 Task: Check the sale-to-list ratio of ranch in the last 3 years.
Action: Mouse moved to (836, 202)
Screenshot: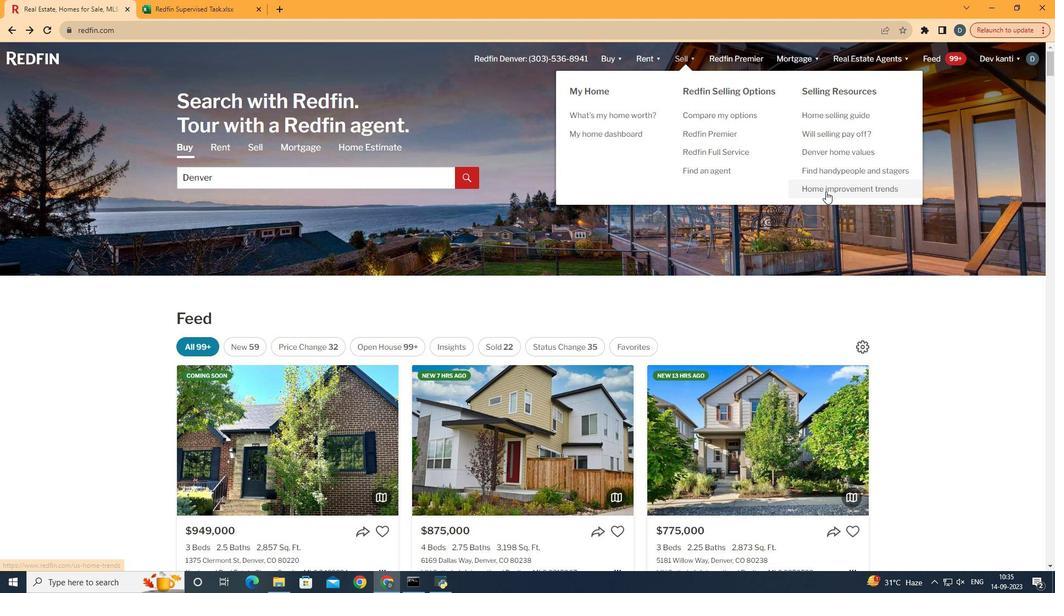 
Action: Mouse pressed left at (836, 202)
Screenshot: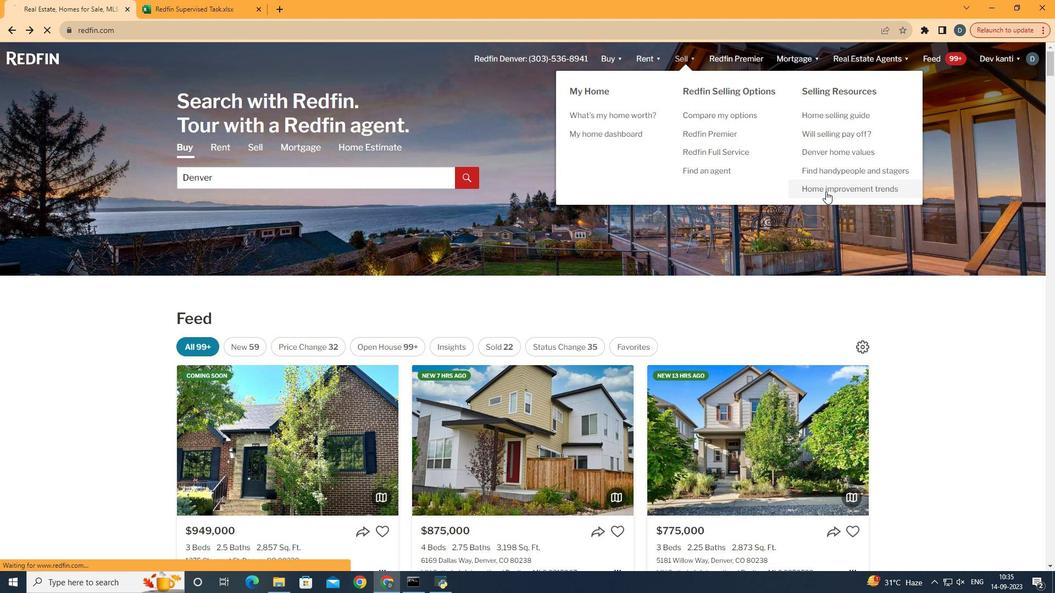 
Action: Mouse moved to (265, 215)
Screenshot: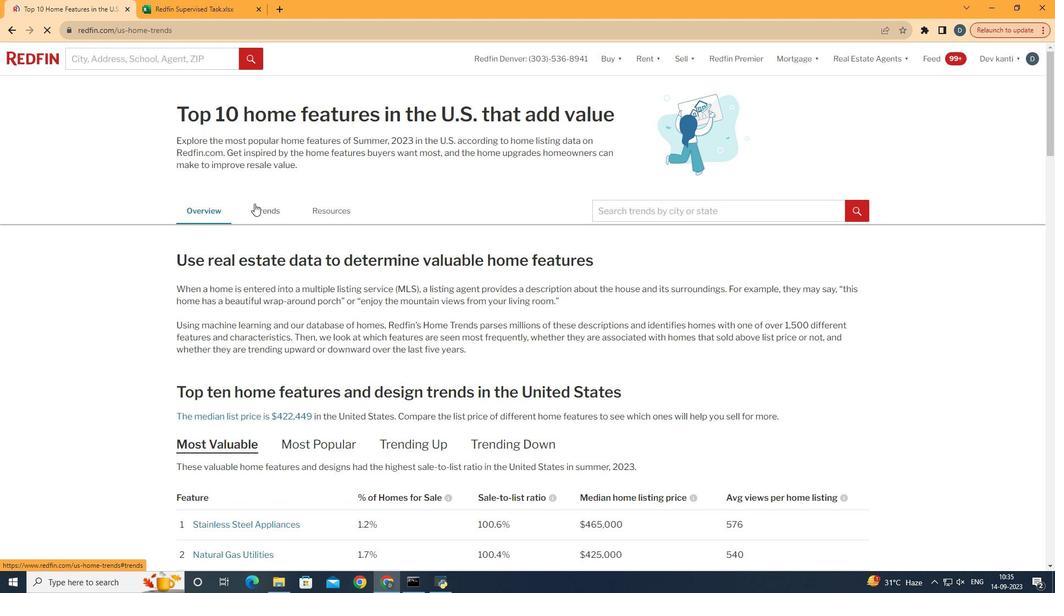 
Action: Mouse pressed left at (265, 215)
Screenshot: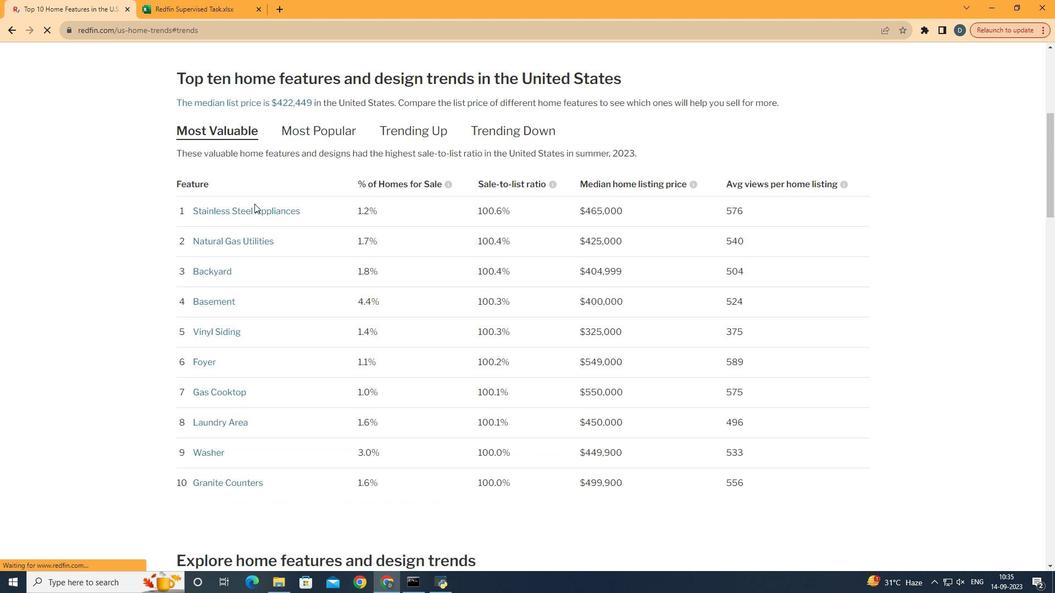 
Action: Mouse moved to (389, 271)
Screenshot: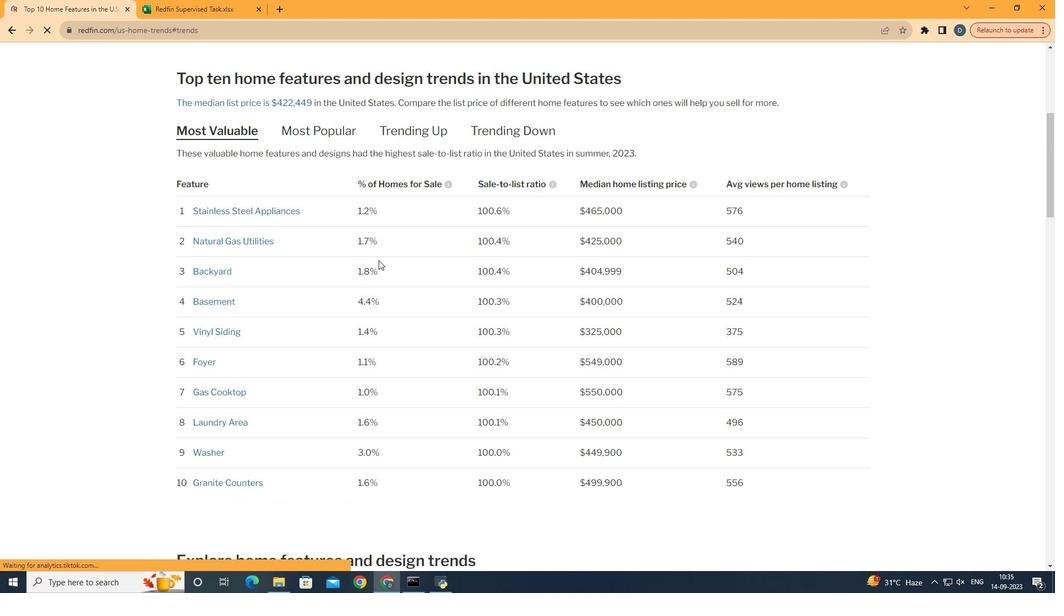 
Action: Mouse scrolled (389, 271) with delta (0, 0)
Screenshot: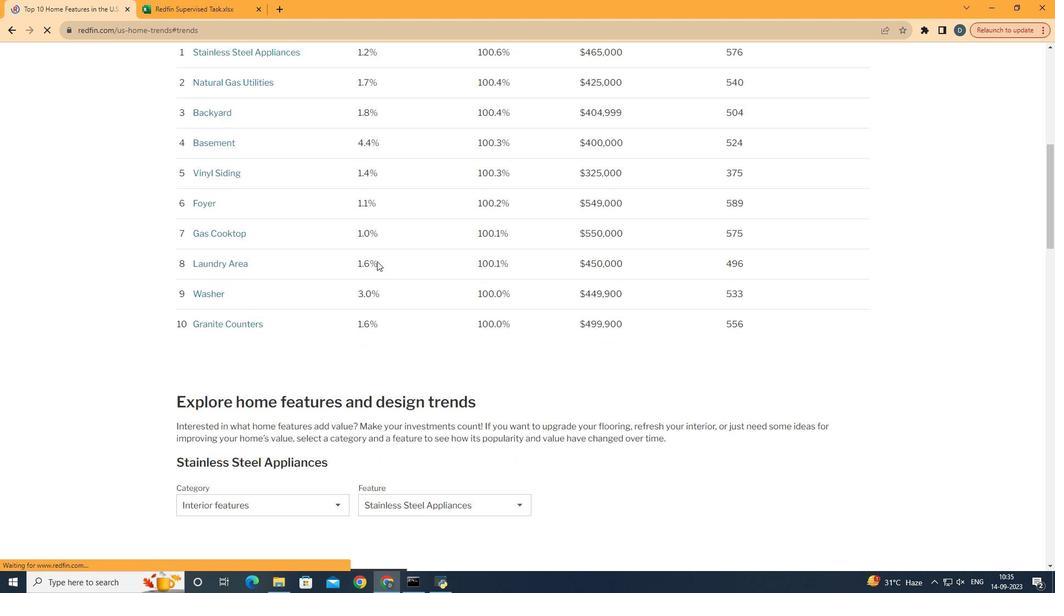 
Action: Mouse scrolled (389, 271) with delta (0, 0)
Screenshot: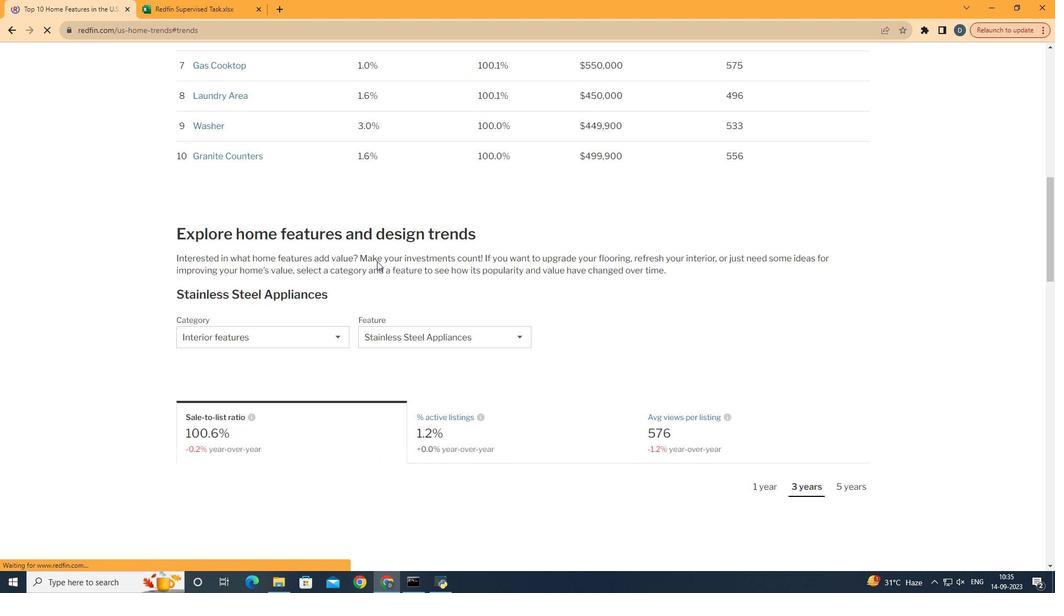 
Action: Mouse moved to (389, 272)
Screenshot: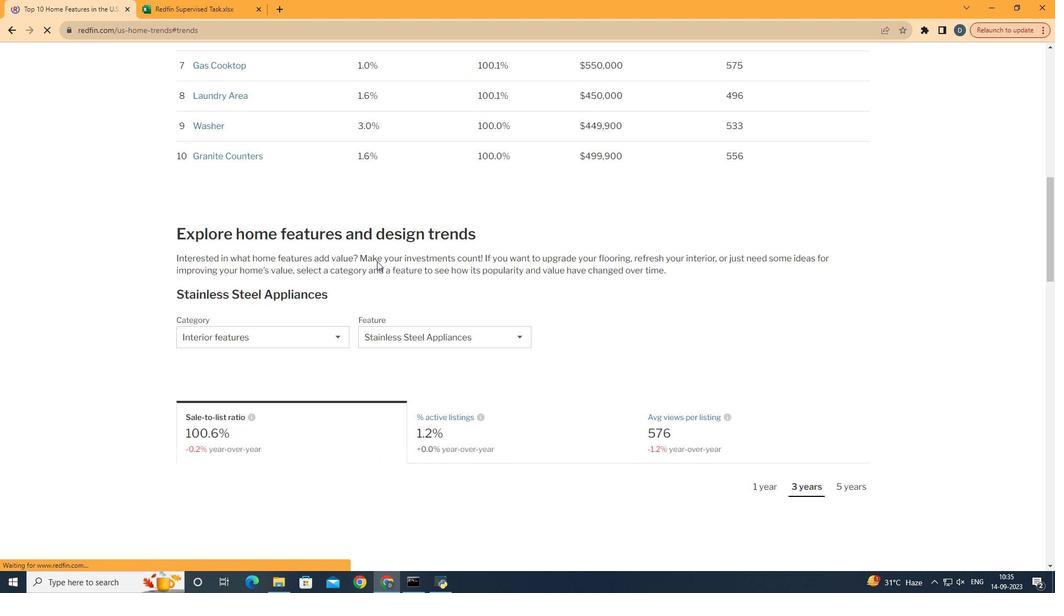 
Action: Mouse scrolled (389, 272) with delta (0, 0)
Screenshot: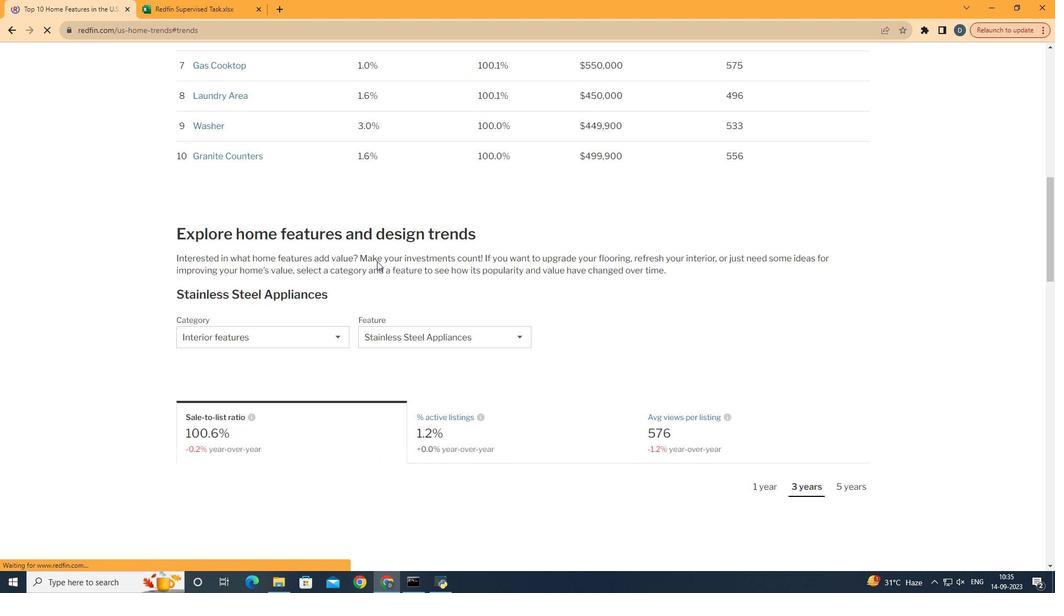 
Action: Mouse moved to (388, 272)
Screenshot: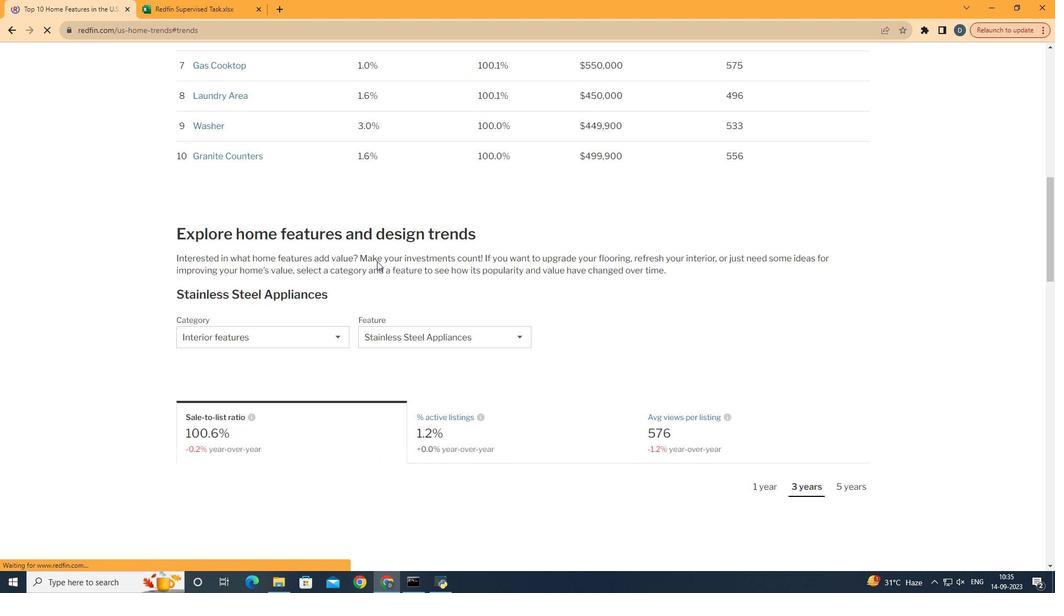 
Action: Mouse scrolled (388, 272) with delta (0, 0)
Screenshot: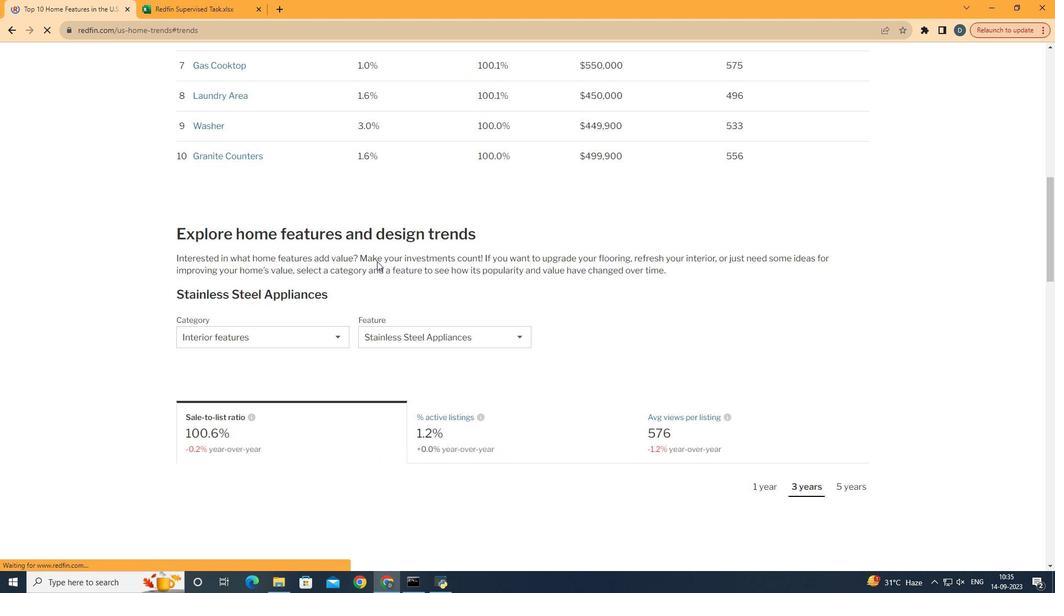 
Action: Mouse scrolled (388, 272) with delta (0, 0)
Screenshot: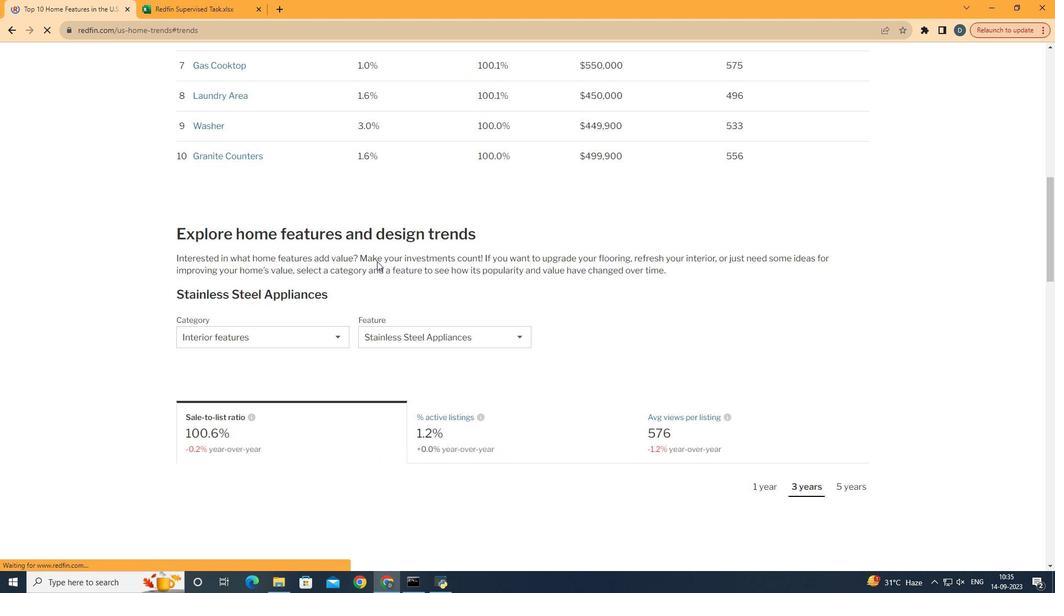 
Action: Mouse scrolled (388, 272) with delta (0, 0)
Screenshot: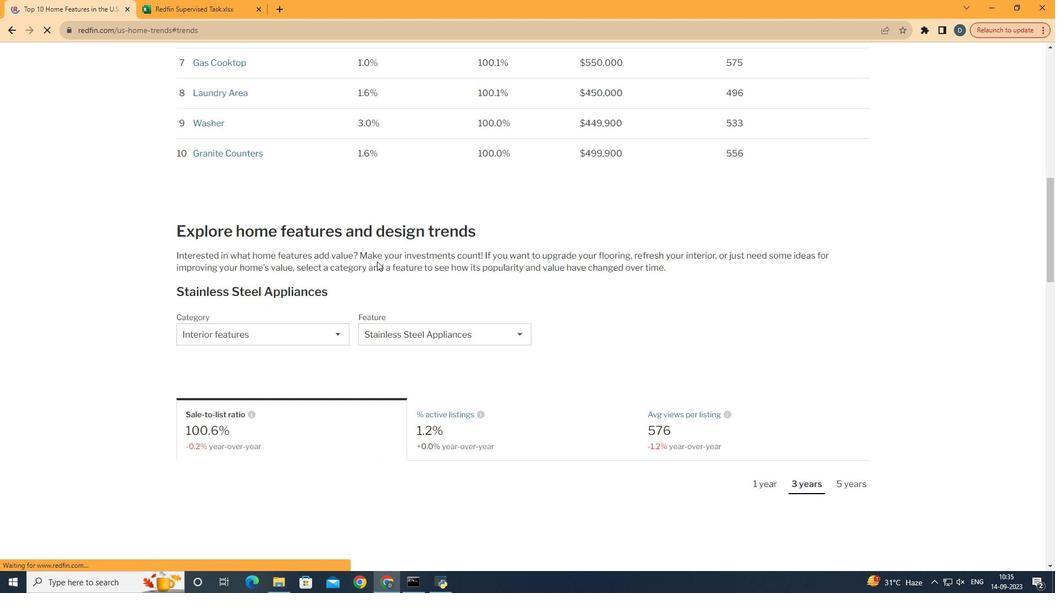 
Action: Mouse scrolled (388, 272) with delta (0, 0)
Screenshot: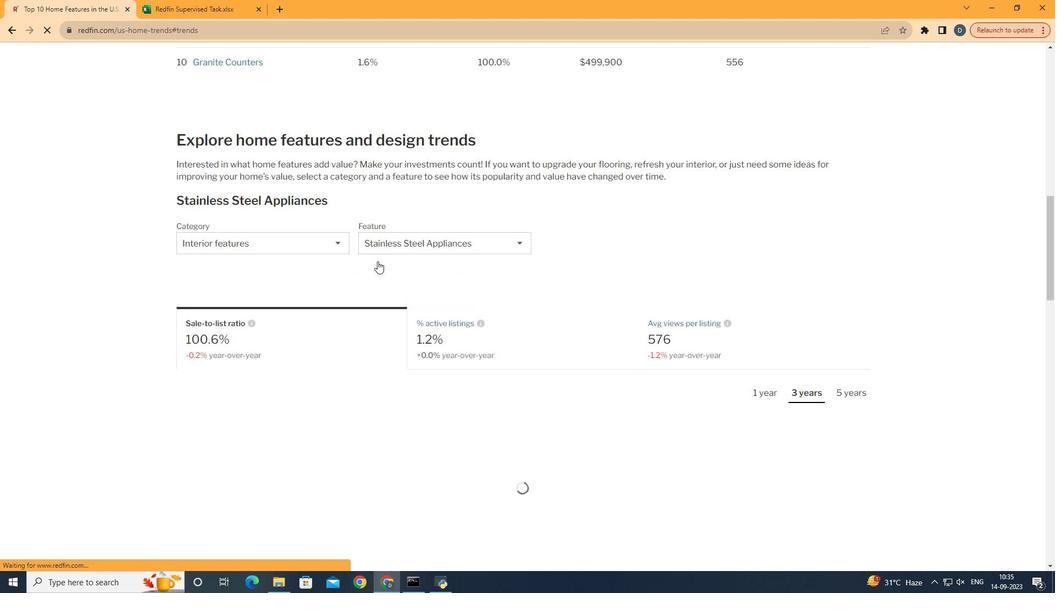 
Action: Mouse scrolled (388, 272) with delta (0, 0)
Screenshot: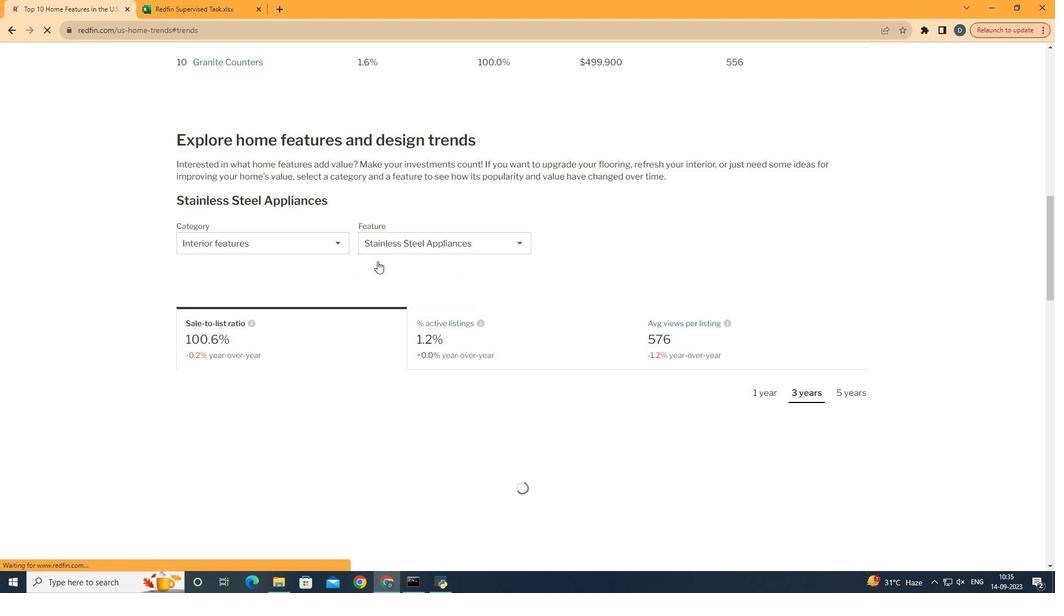 
Action: Mouse moved to (323, 240)
Screenshot: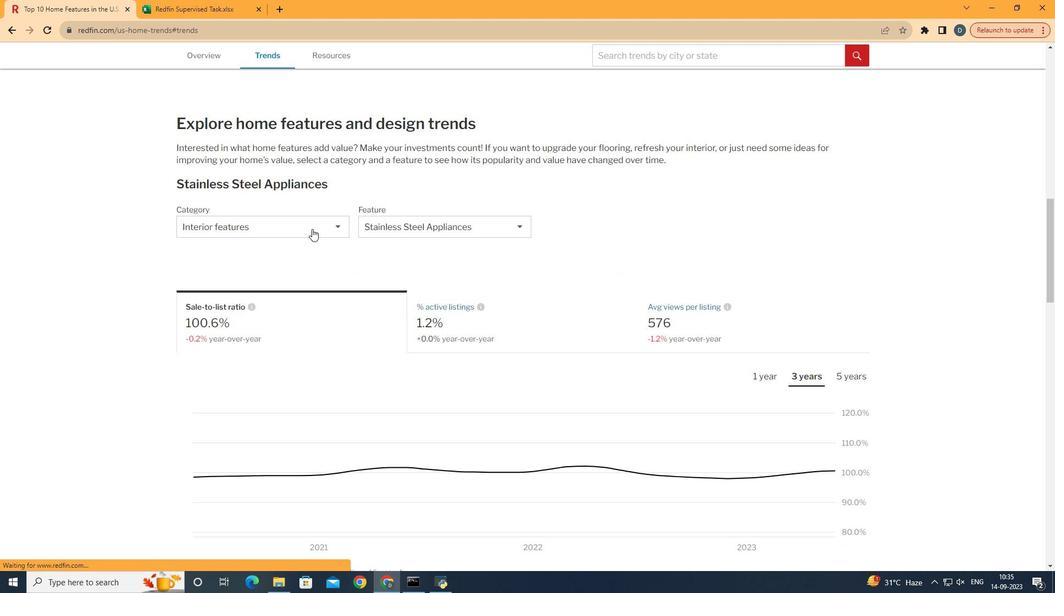 
Action: Mouse scrolled (323, 239) with delta (0, 0)
Screenshot: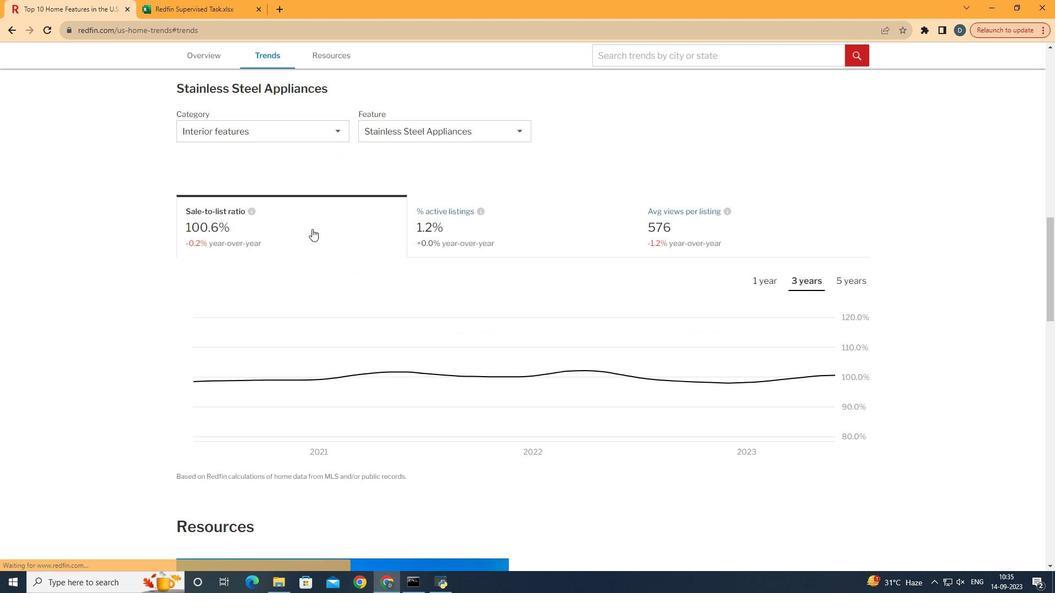 
Action: Mouse scrolled (323, 239) with delta (0, 0)
Screenshot: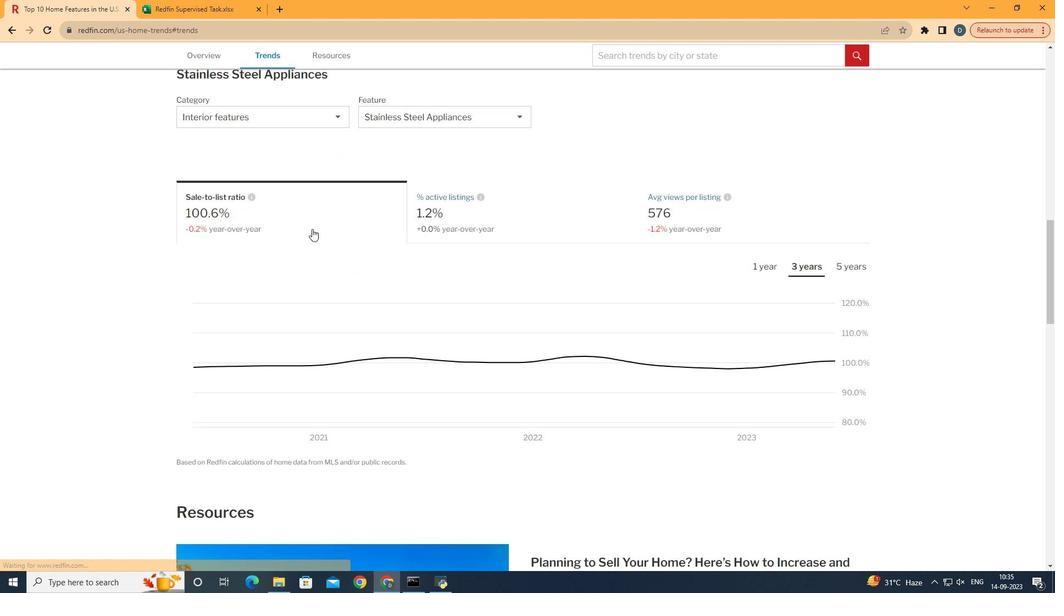 
Action: Mouse moved to (334, 202)
Screenshot: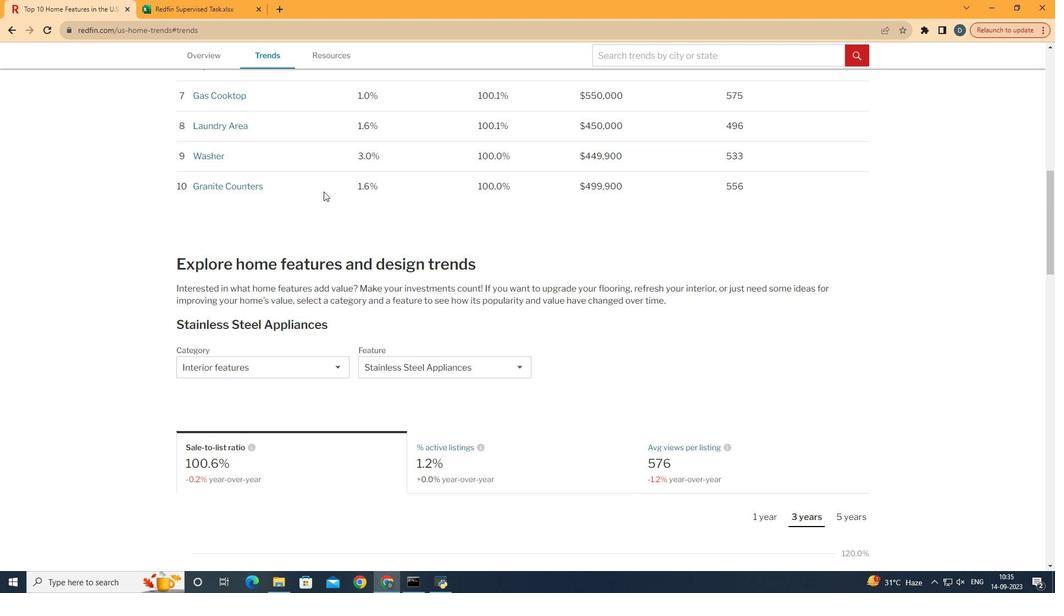 
Action: Mouse scrolled (334, 202) with delta (0, 0)
Screenshot: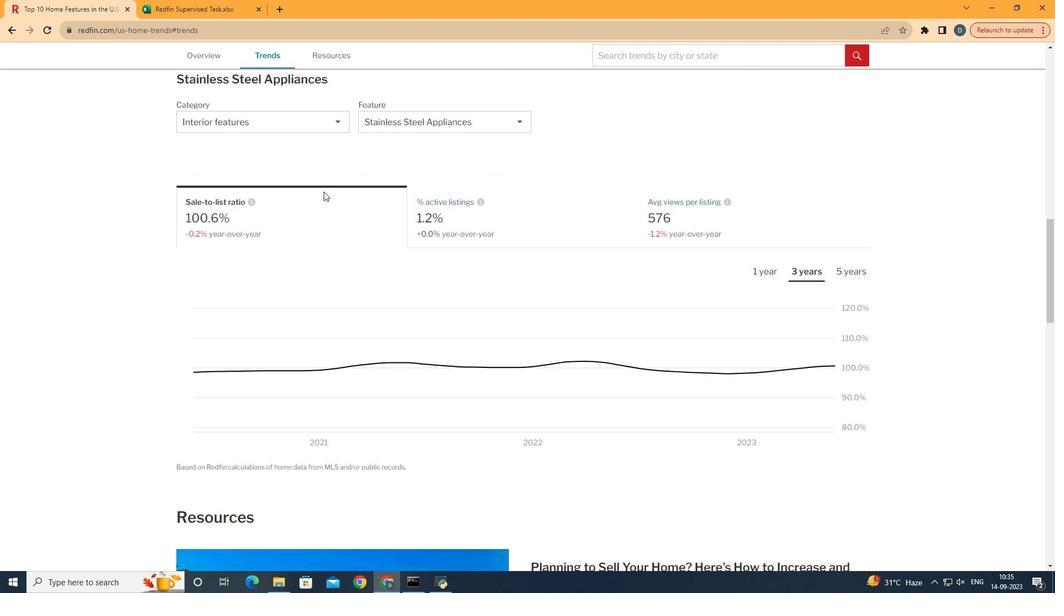 
Action: Mouse scrolled (334, 202) with delta (0, 0)
Screenshot: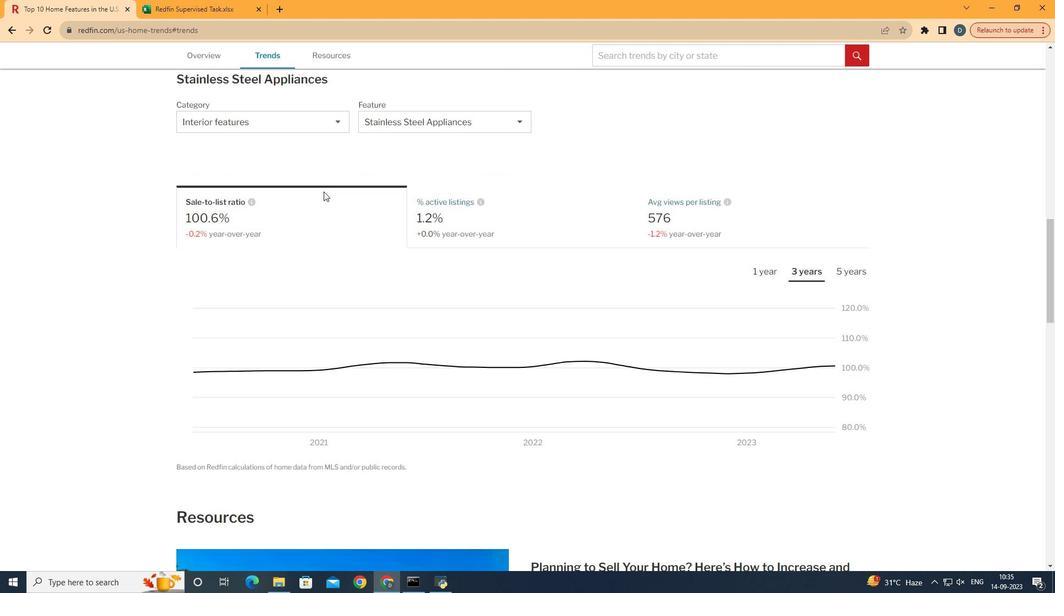 
Action: Mouse scrolled (334, 202) with delta (0, 0)
Screenshot: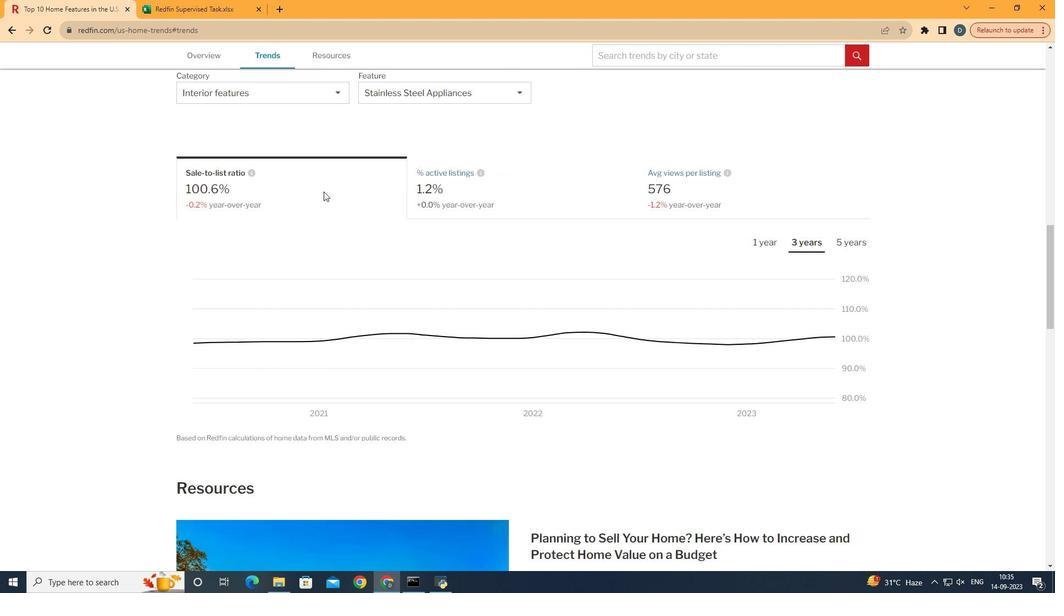 
Action: Mouse scrolled (334, 202) with delta (0, 0)
Screenshot: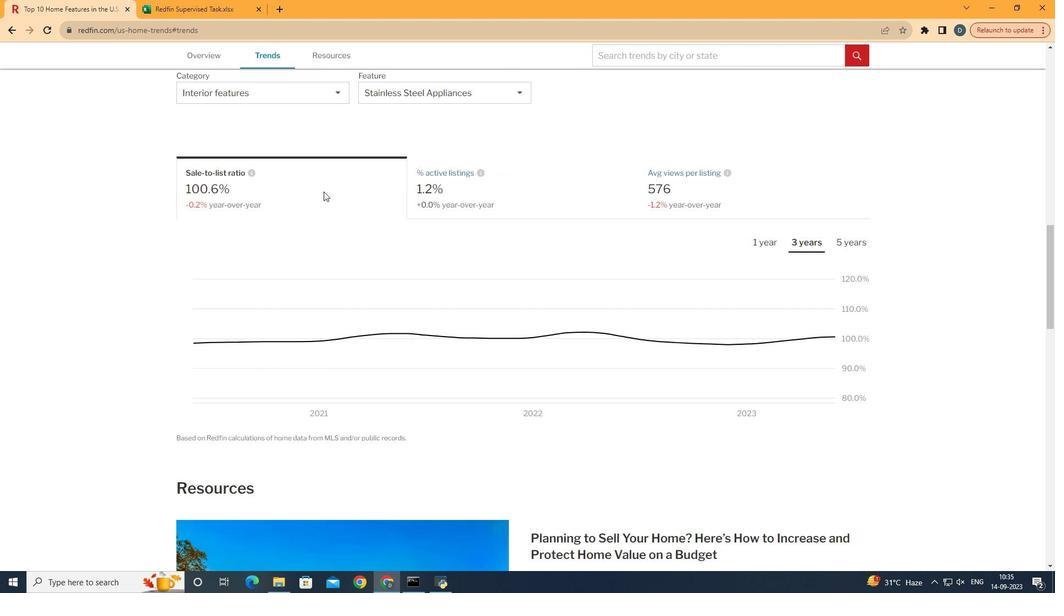 
Action: Mouse scrolled (334, 202) with delta (0, 0)
Screenshot: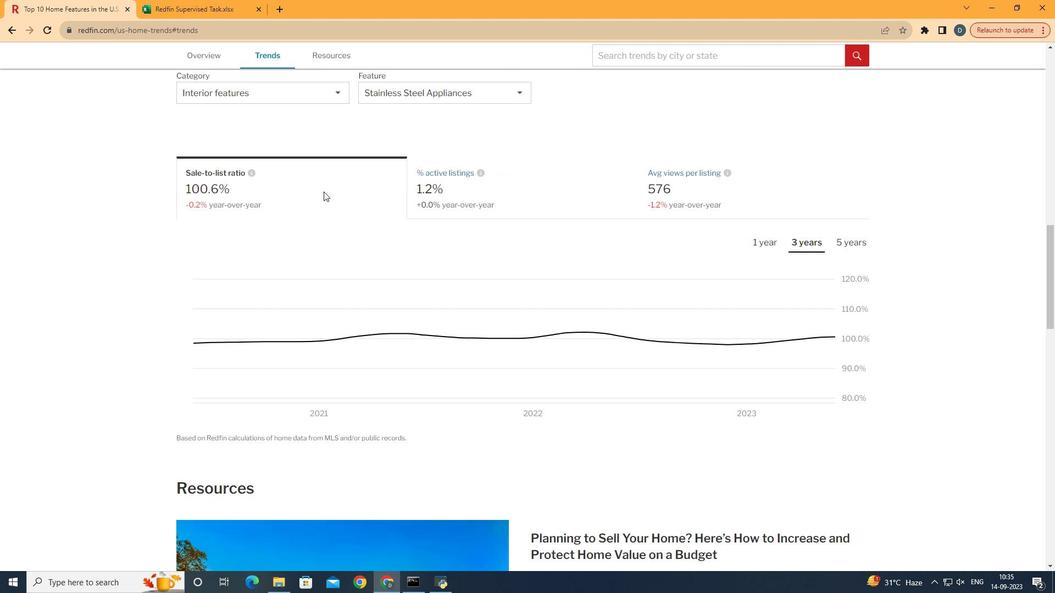 
Action: Mouse moved to (333, 174)
Screenshot: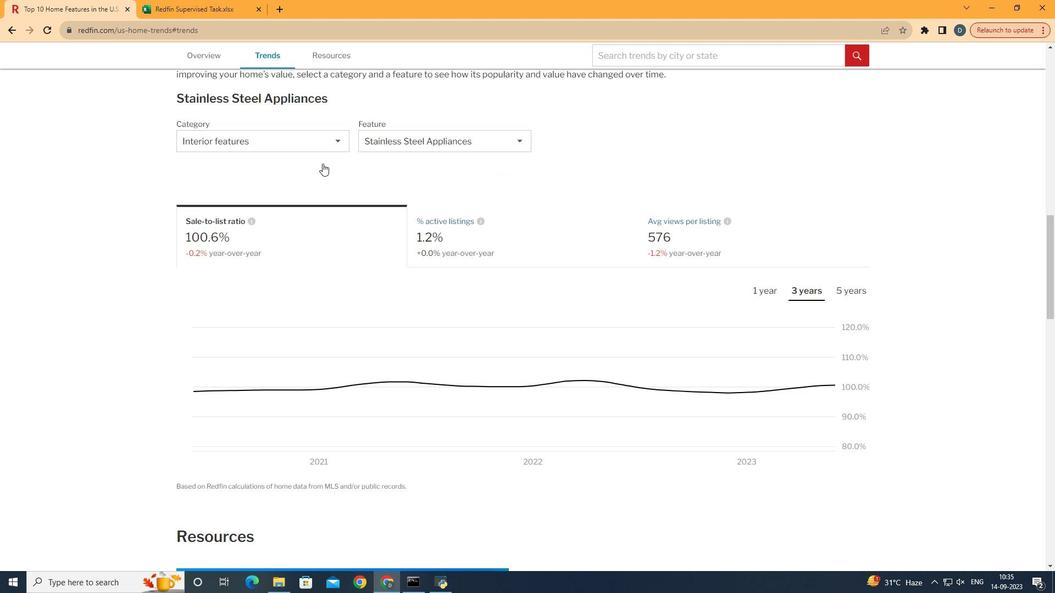 
Action: Mouse scrolled (333, 175) with delta (0, 0)
Screenshot: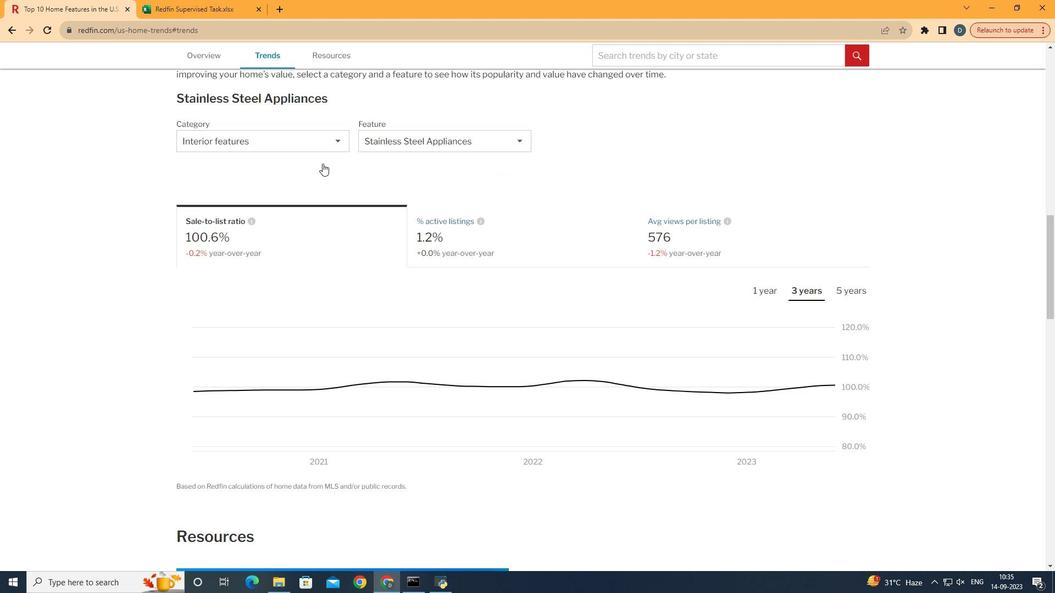 
Action: Mouse moved to (332, 166)
Screenshot: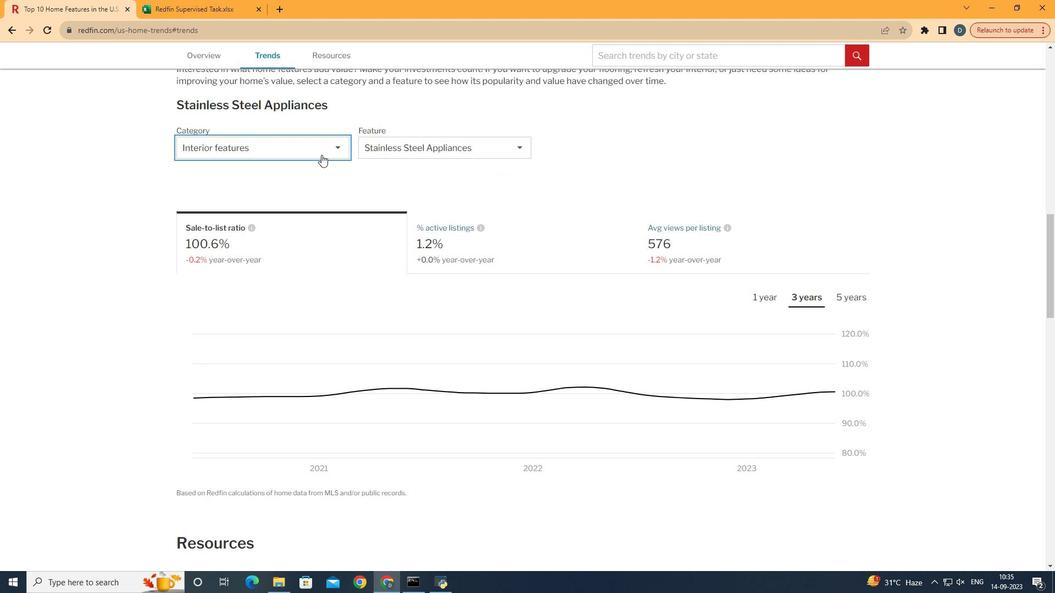 
Action: Mouse pressed left at (332, 166)
Screenshot: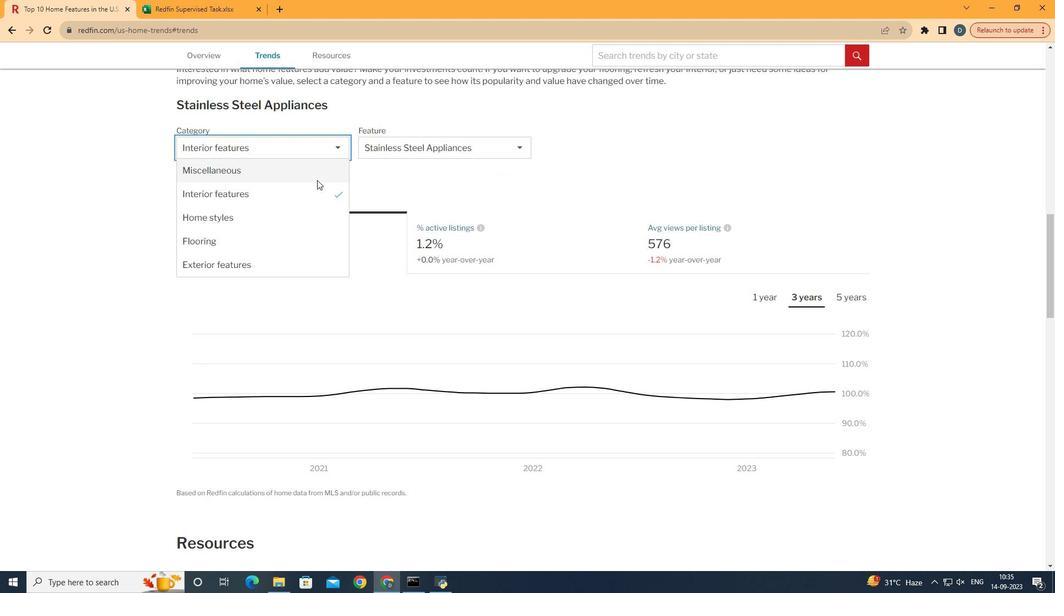 
Action: Mouse moved to (332, 233)
Screenshot: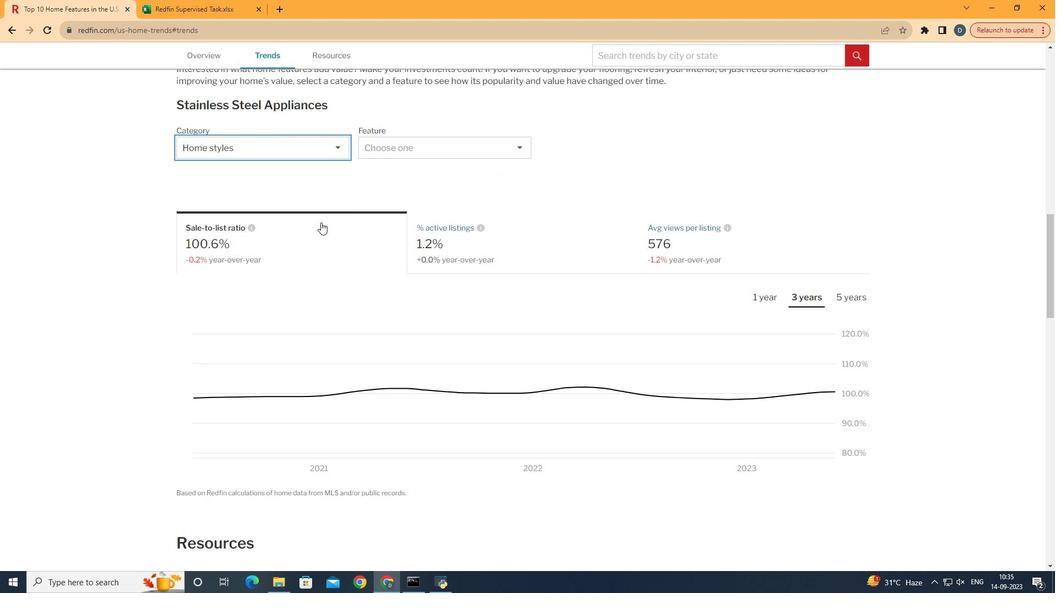 
Action: Mouse pressed left at (332, 233)
Screenshot: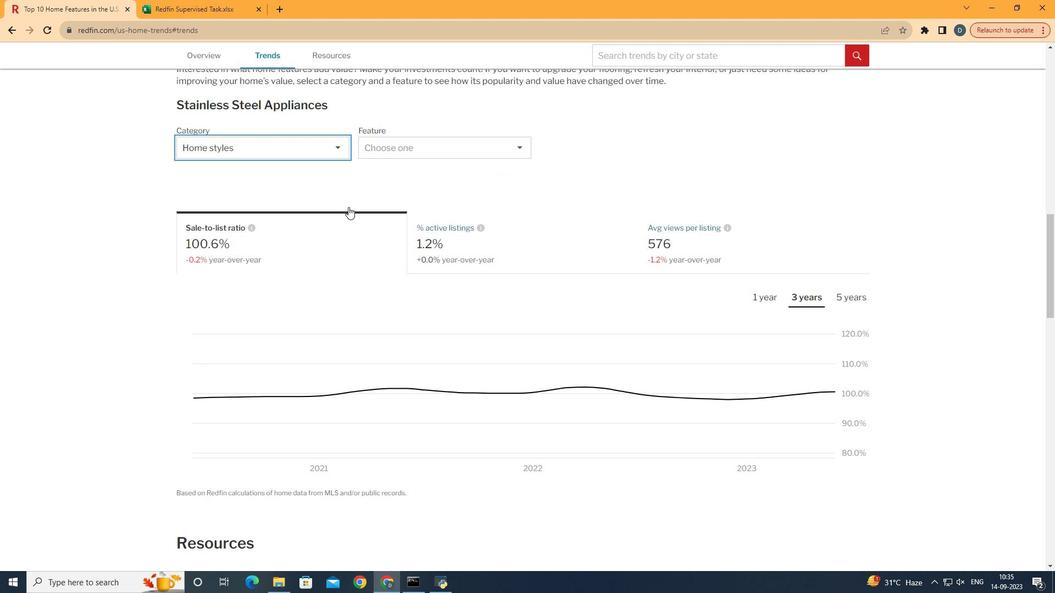
Action: Mouse moved to (463, 146)
Screenshot: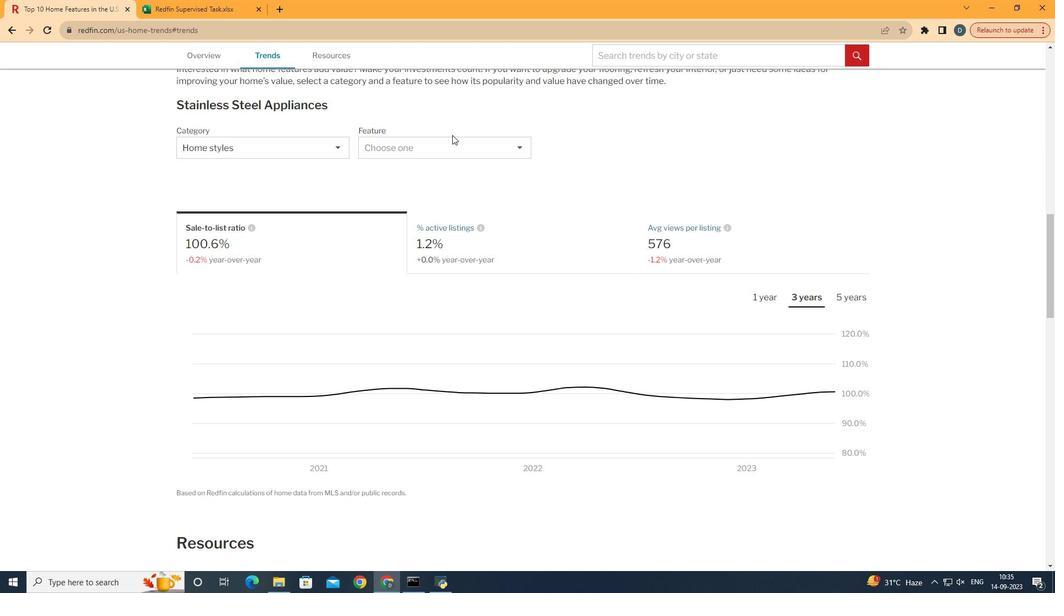 
Action: Mouse pressed left at (463, 146)
Screenshot: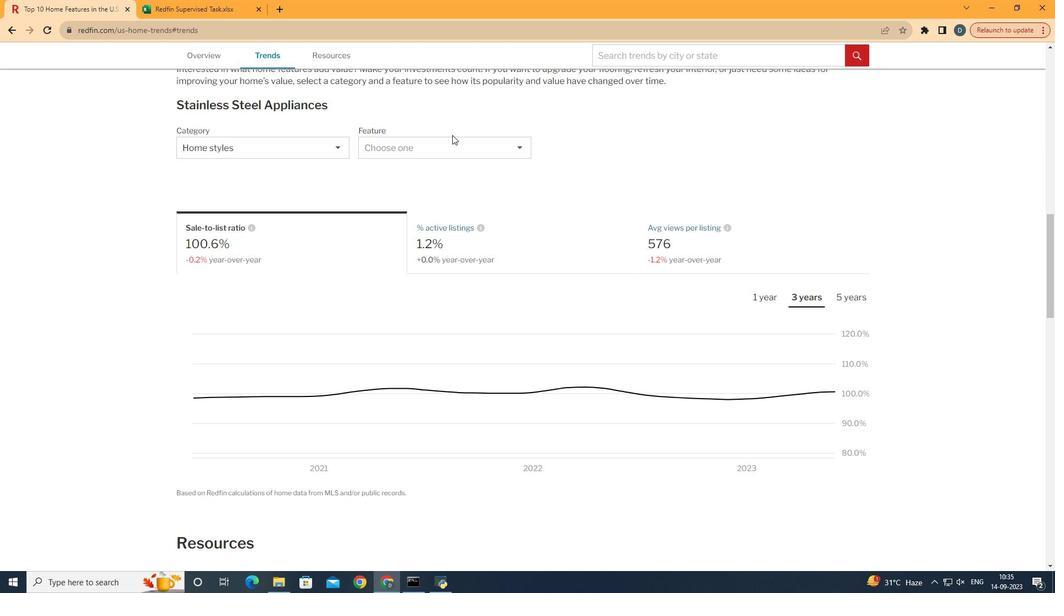 
Action: Mouse moved to (467, 158)
Screenshot: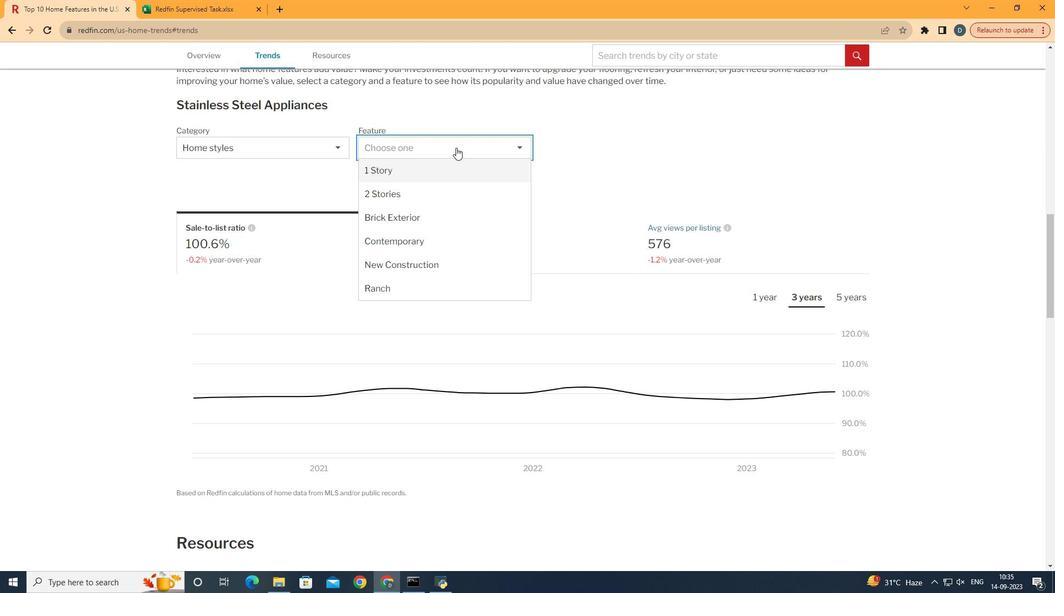 
Action: Mouse pressed left at (467, 158)
Screenshot: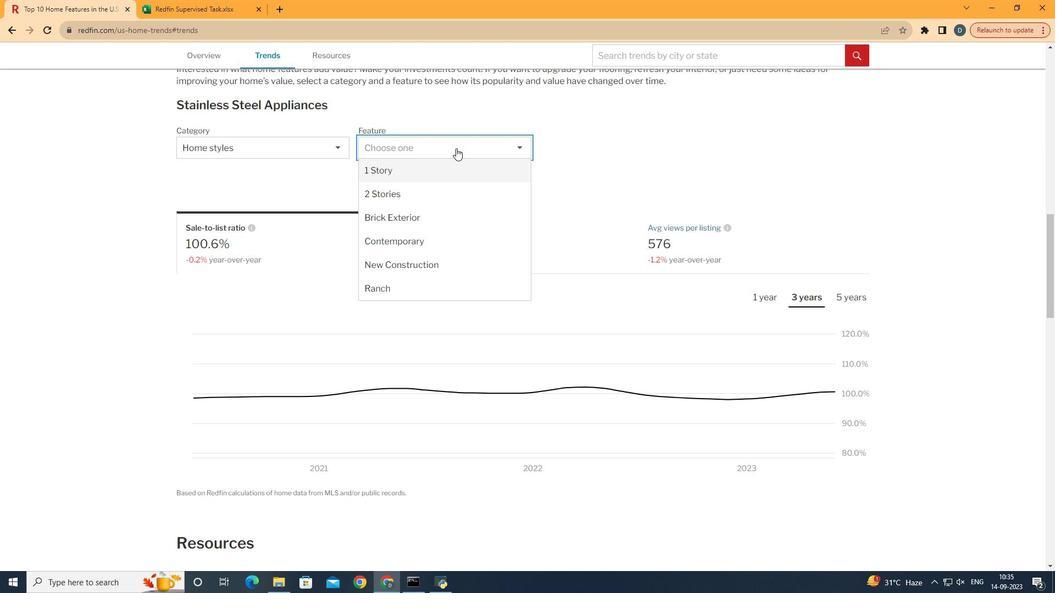 
Action: Mouse moved to (470, 296)
Screenshot: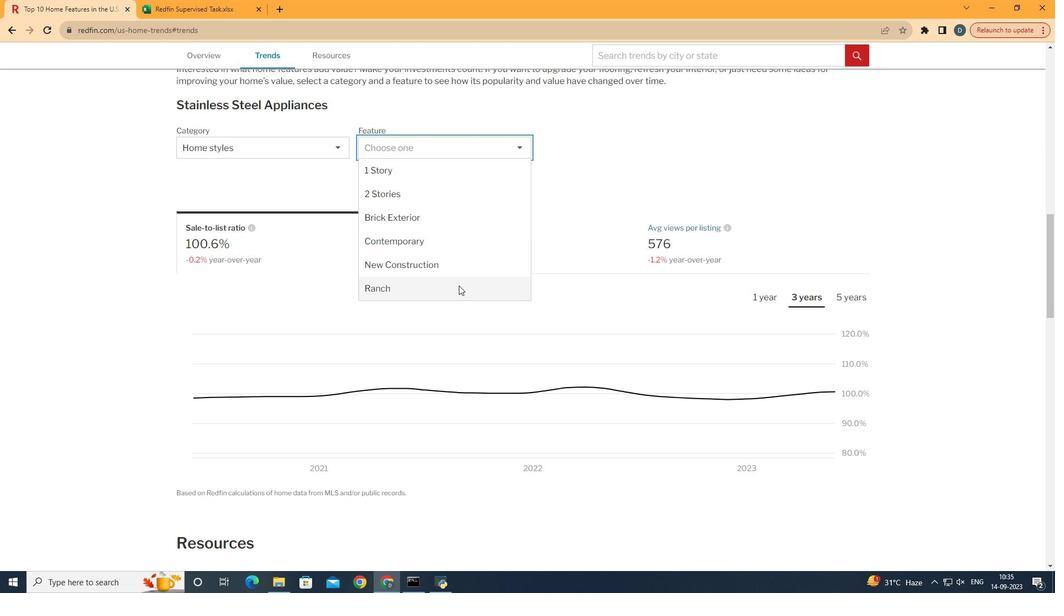 
Action: Mouse pressed left at (470, 296)
Screenshot: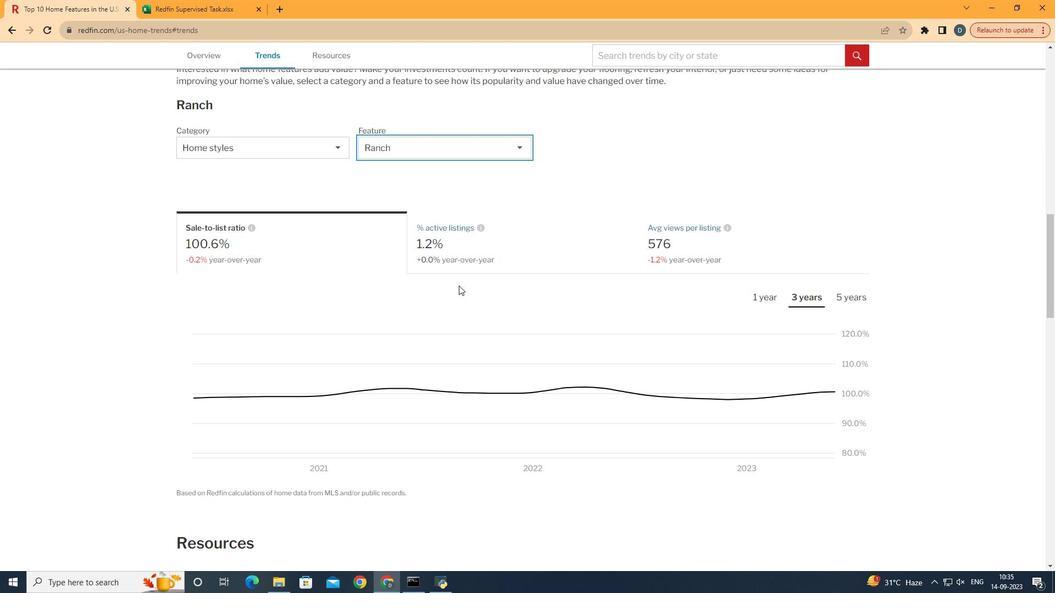 
Action: Mouse moved to (821, 305)
Screenshot: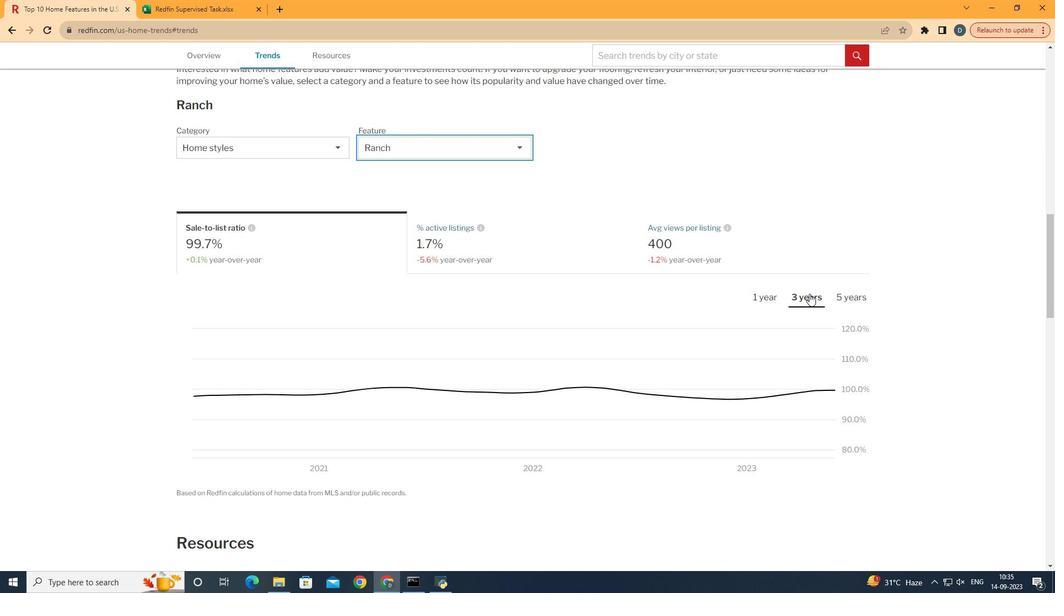 
Action: Mouse pressed left at (821, 305)
Screenshot: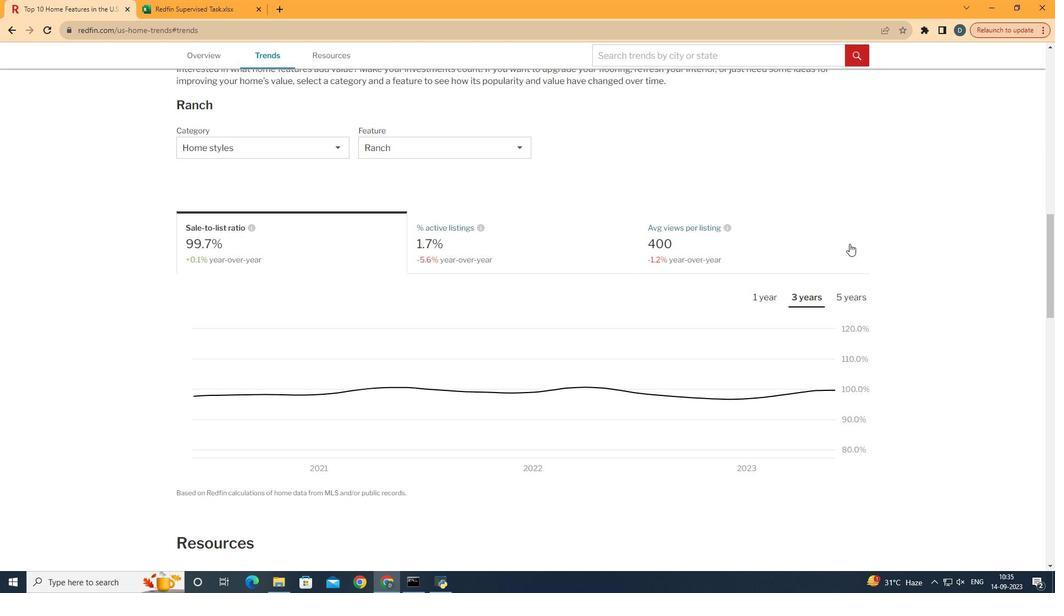 
Action: Mouse moved to (862, 248)
Screenshot: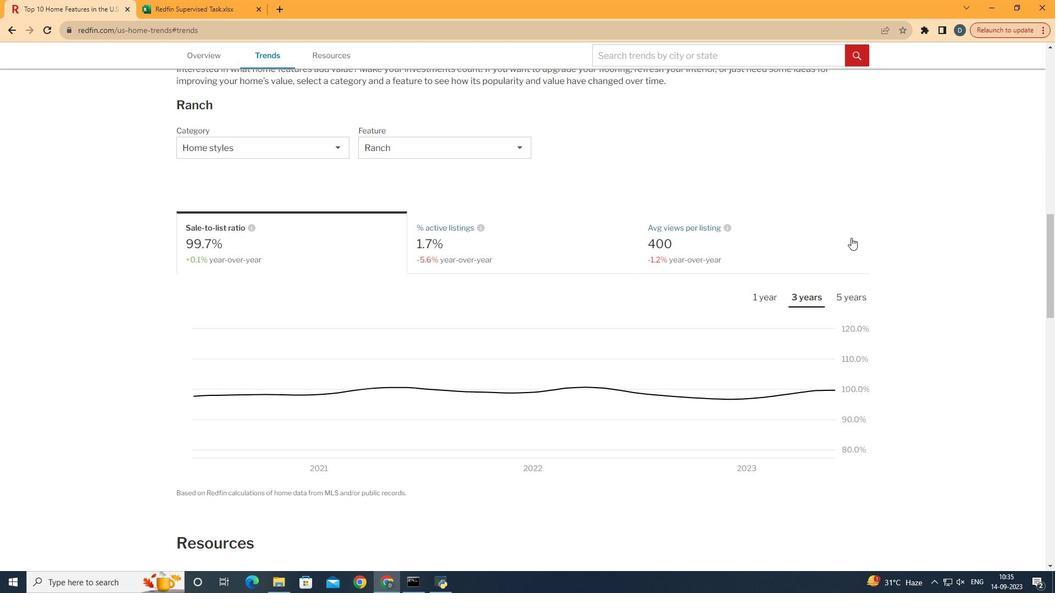 
